 Task: Choose forgot the password.
Action: Mouse moved to (860, 111)
Screenshot: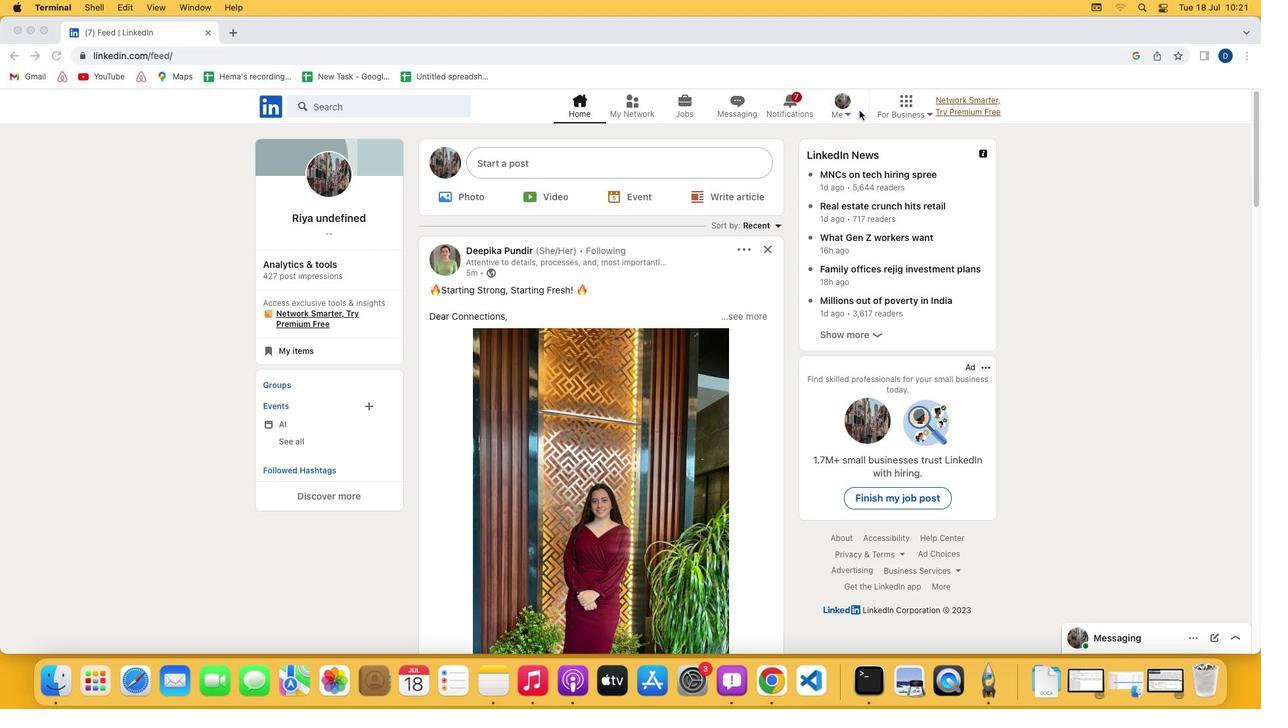 
Action: Mouse pressed left at (860, 111)
Screenshot: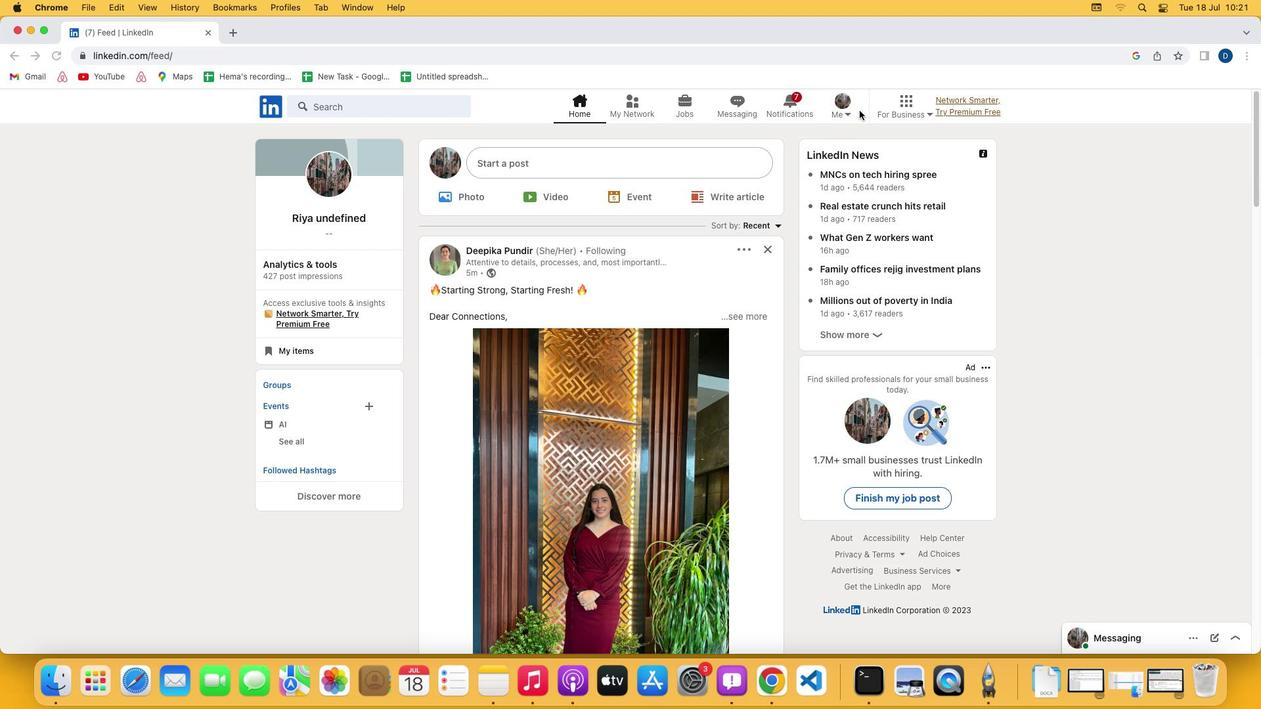 
Action: Mouse moved to (850, 115)
Screenshot: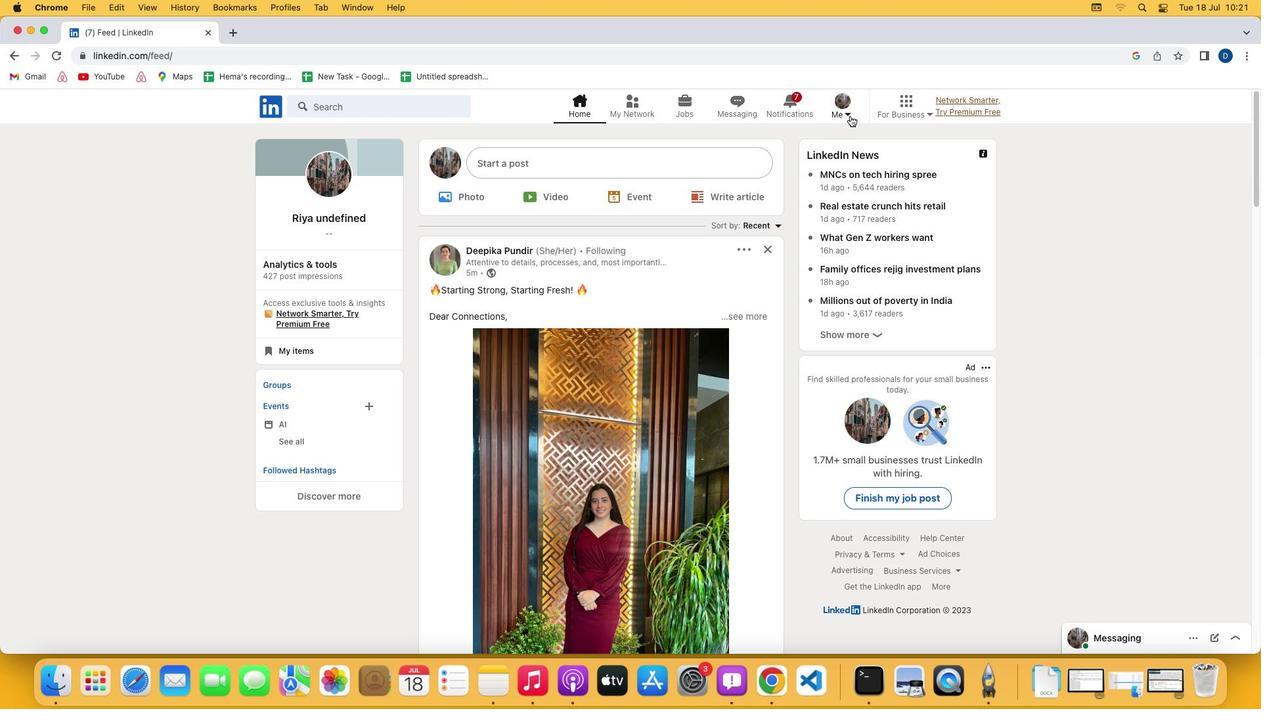 
Action: Mouse pressed left at (850, 115)
Screenshot: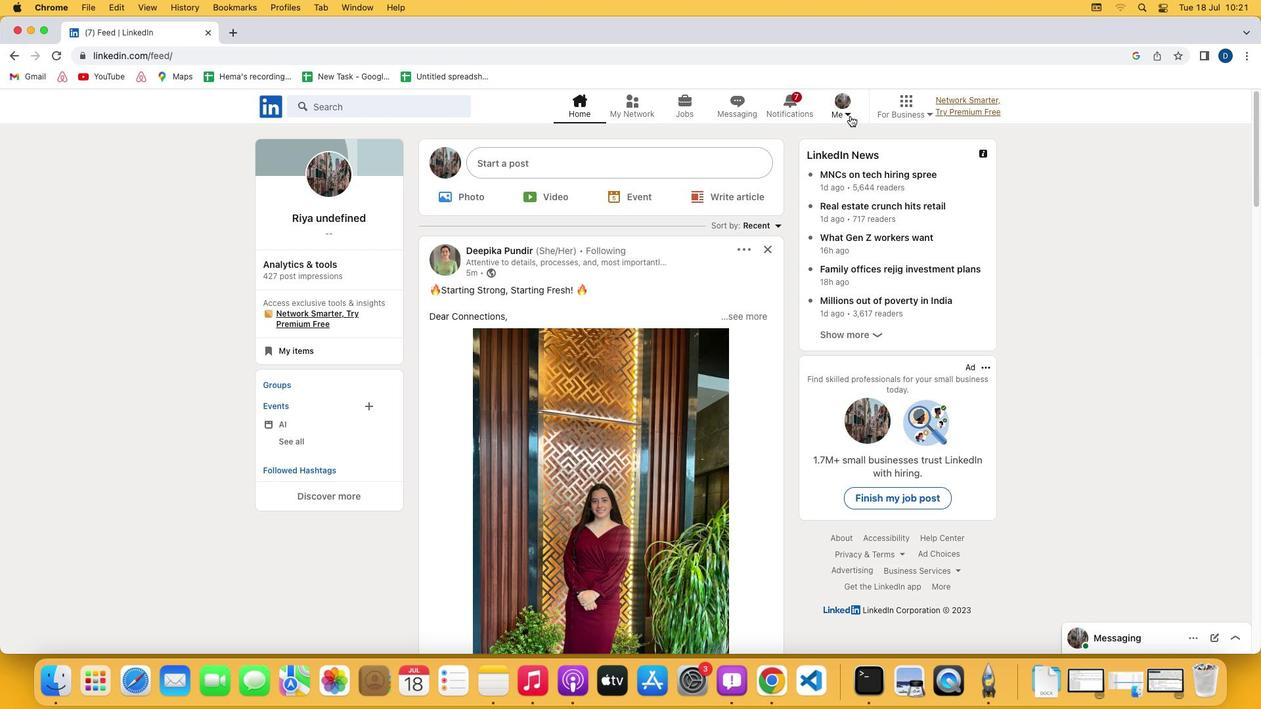 
Action: Mouse moved to (741, 250)
Screenshot: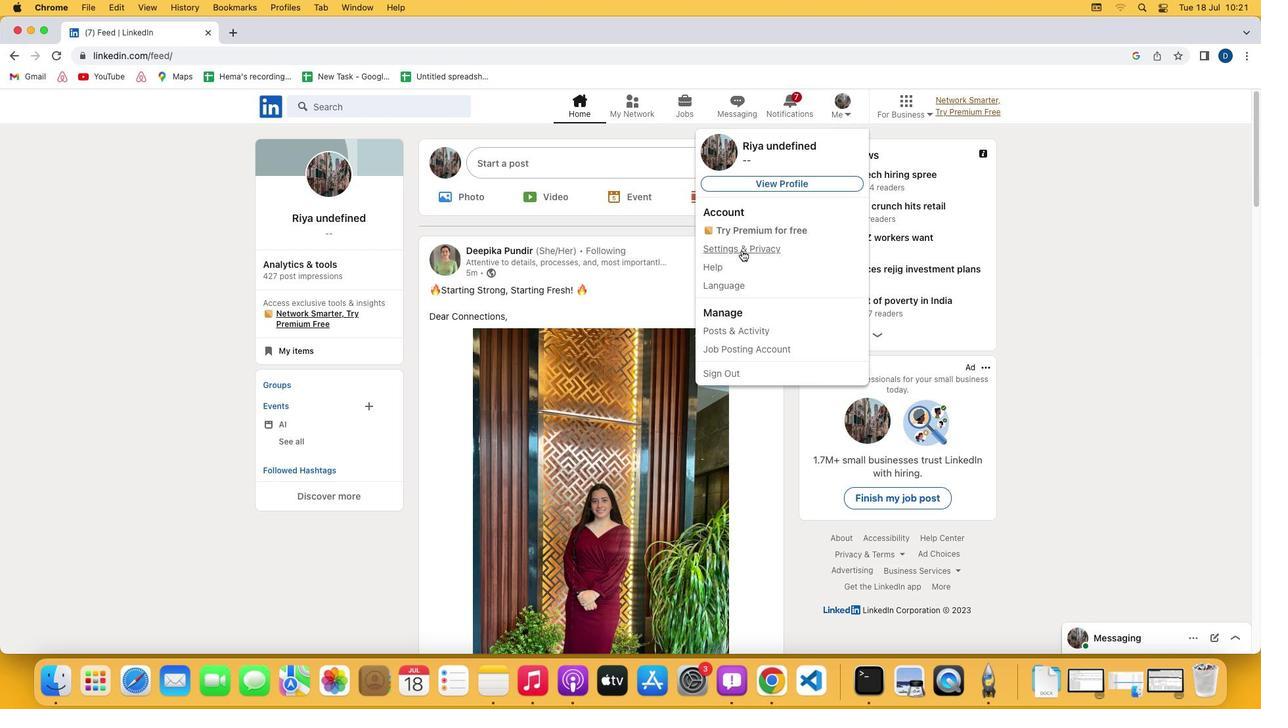 
Action: Mouse pressed left at (741, 250)
Screenshot: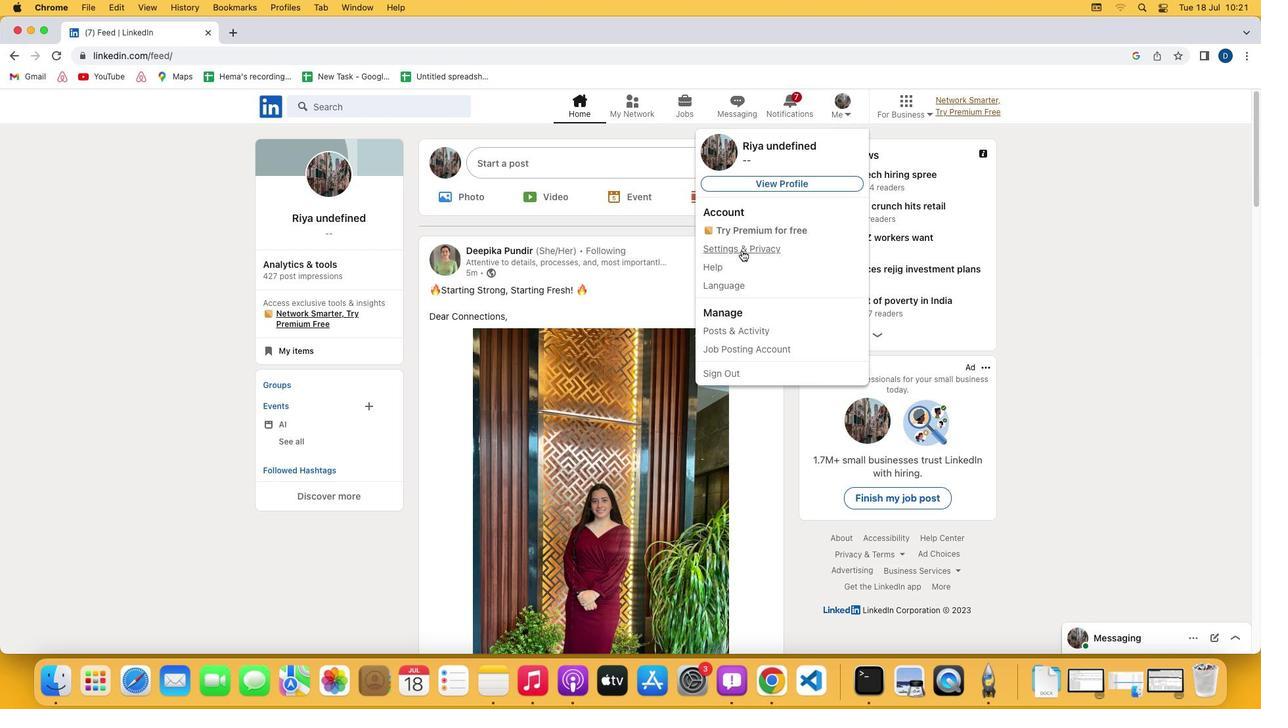 
Action: Mouse moved to (126, 254)
Screenshot: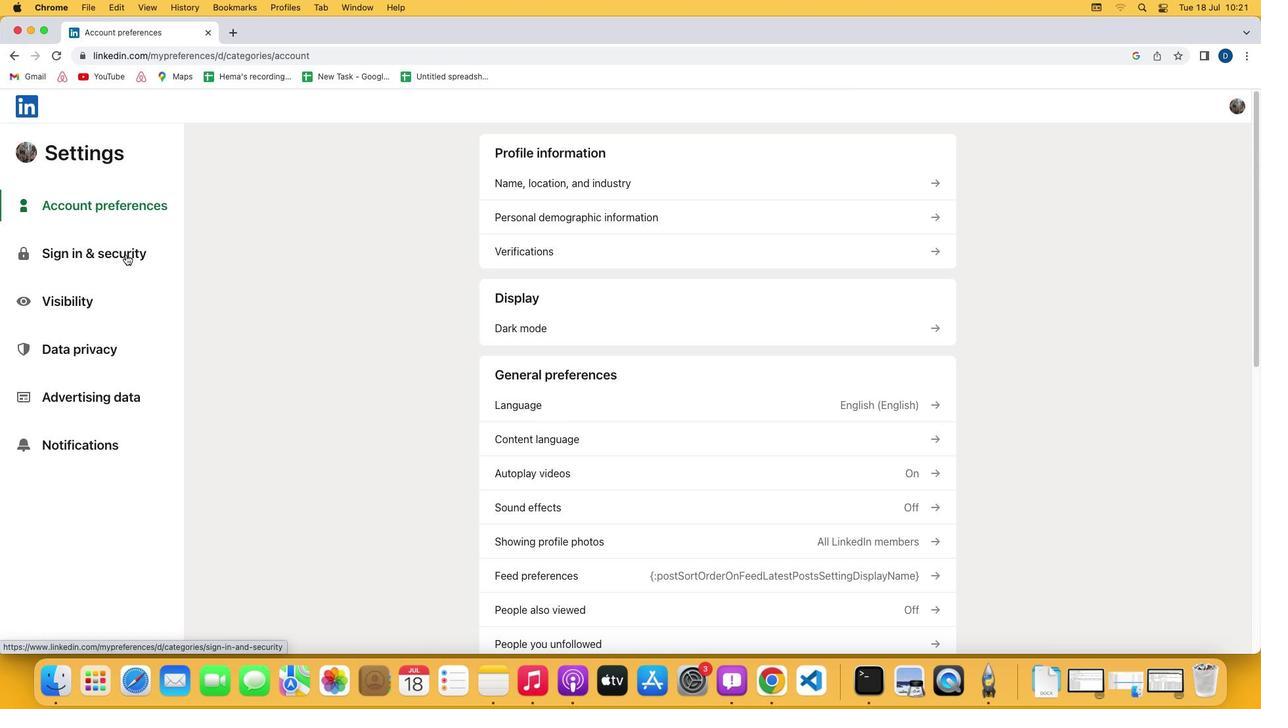 
Action: Mouse pressed left at (126, 254)
Screenshot: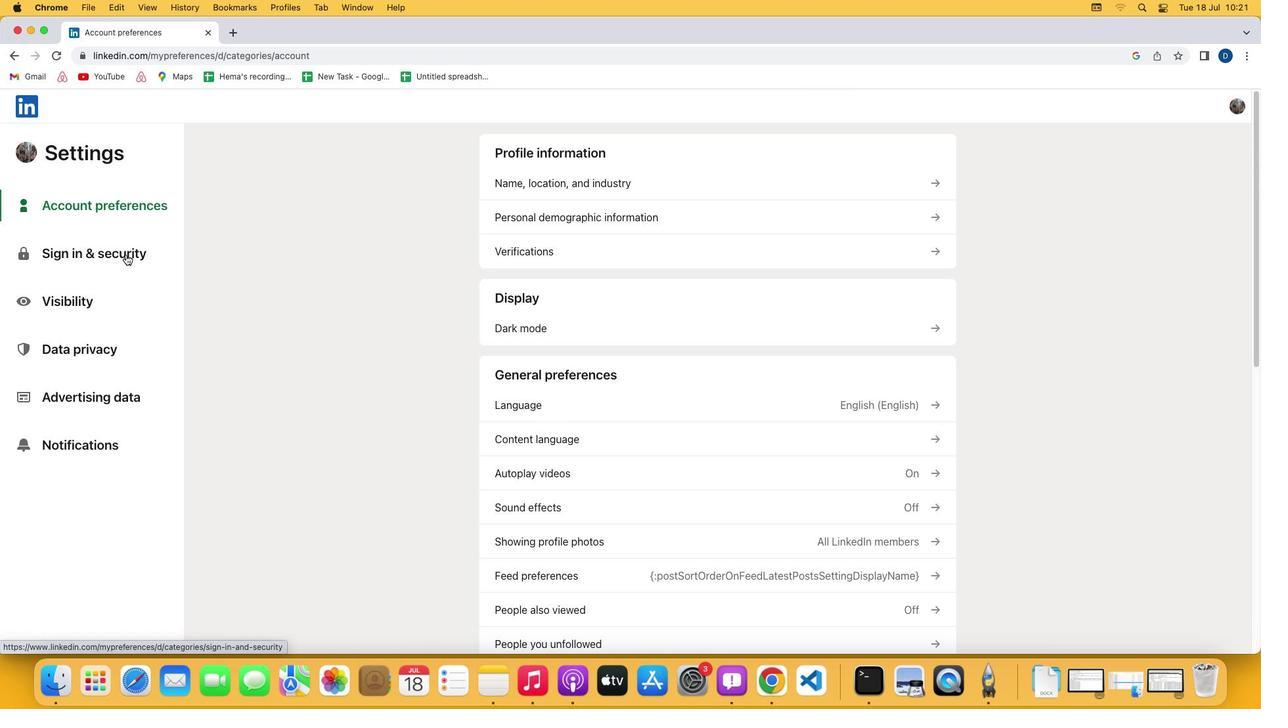 
Action: Mouse moved to (607, 259)
Screenshot: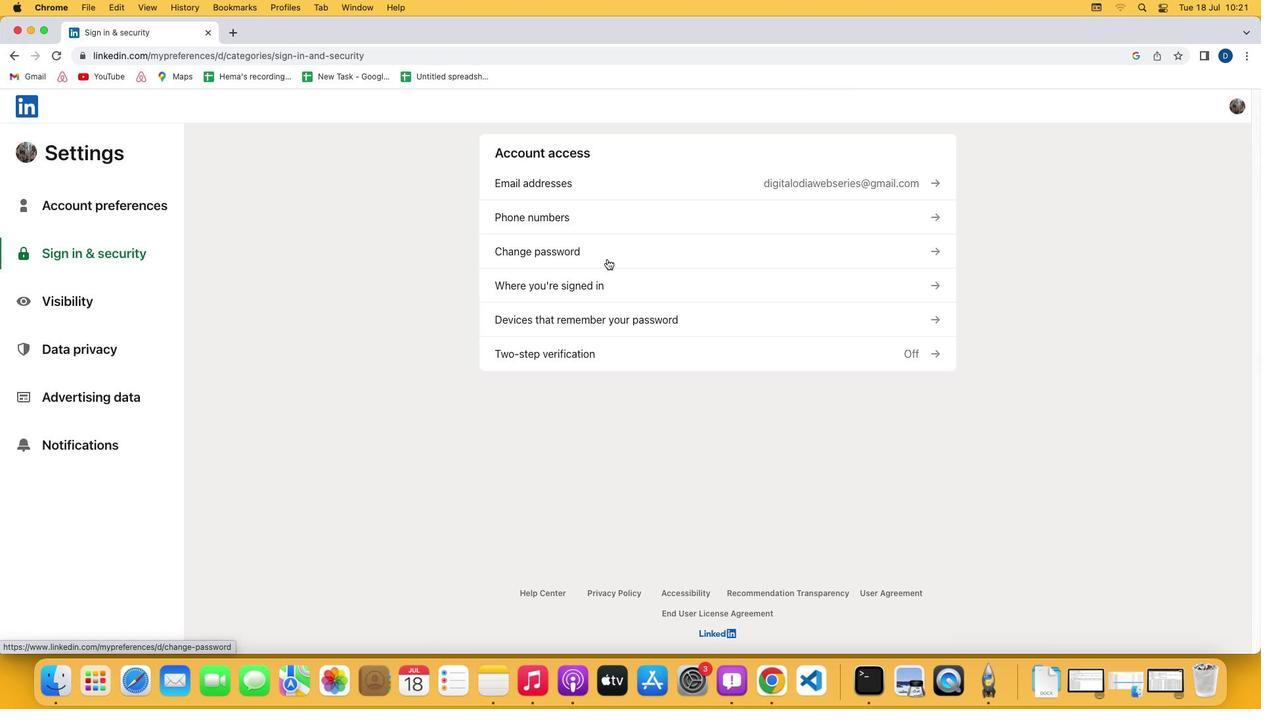 
Action: Mouse pressed left at (607, 259)
Screenshot: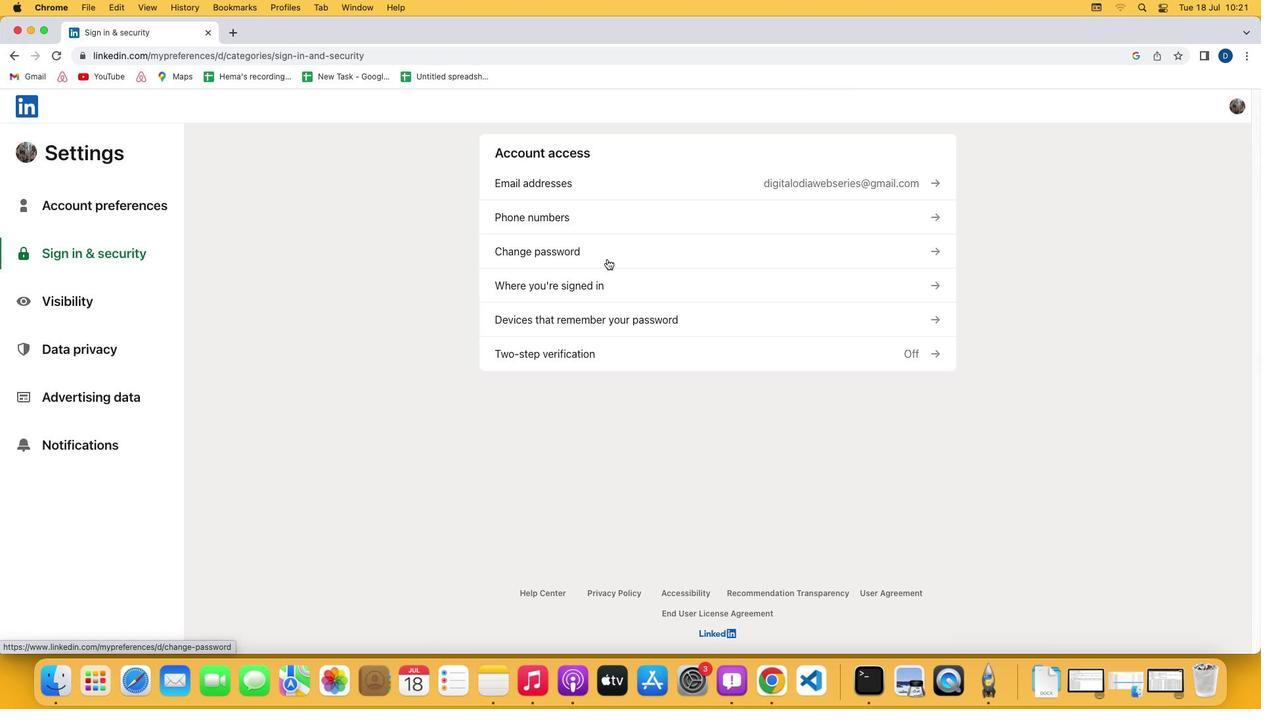 
Action: Mouse moved to (517, 494)
Screenshot: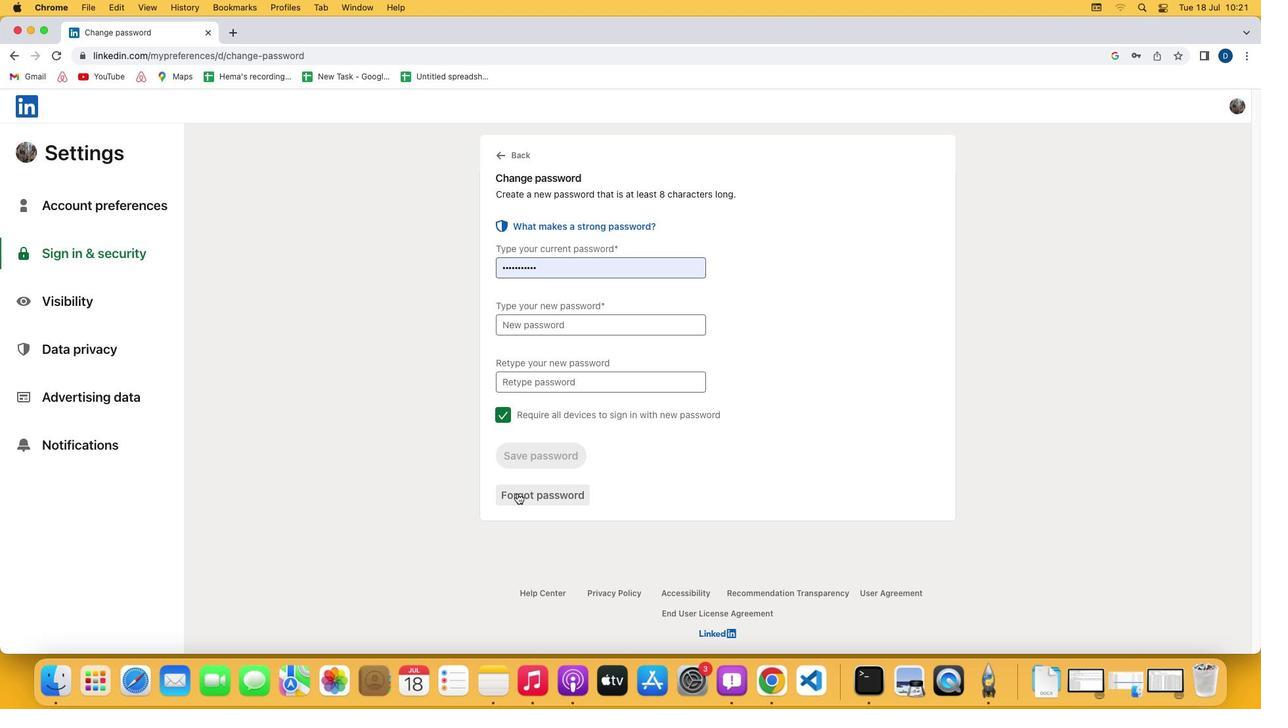 
Action: Mouse pressed left at (517, 494)
Screenshot: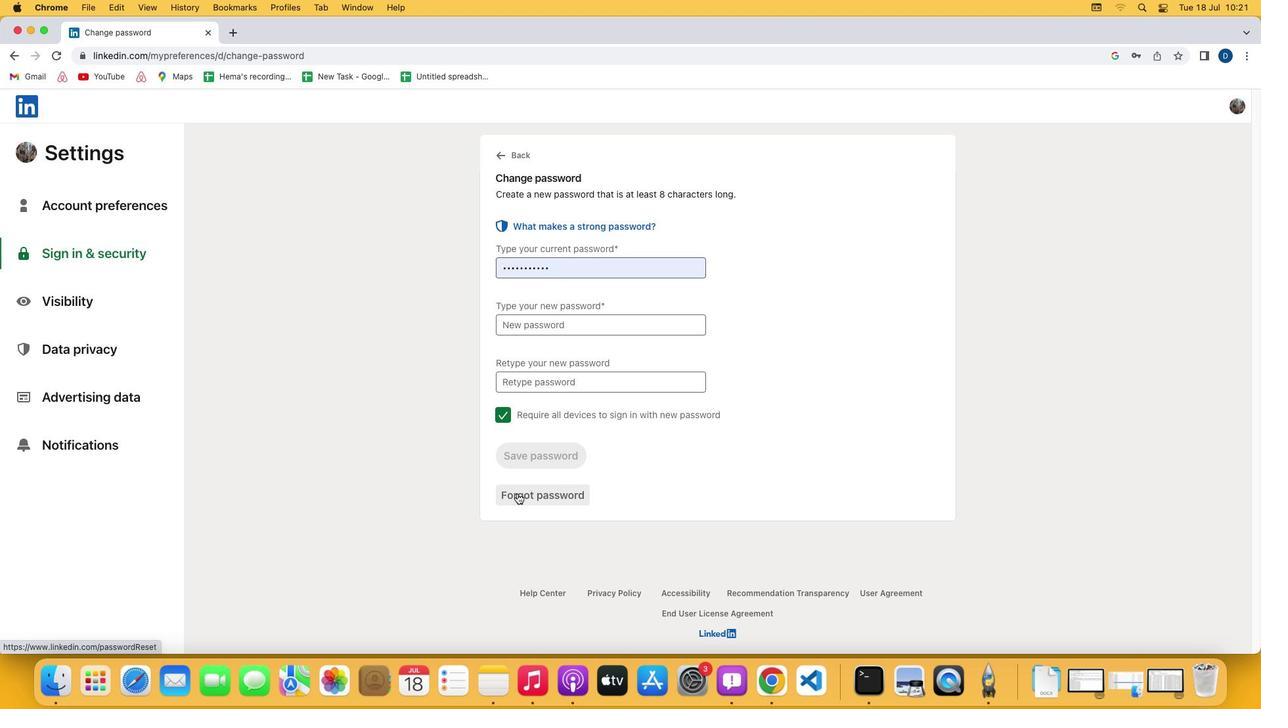 
